 Task: Set your location to "New York".
Action: Mouse moved to (1281, 102)
Screenshot: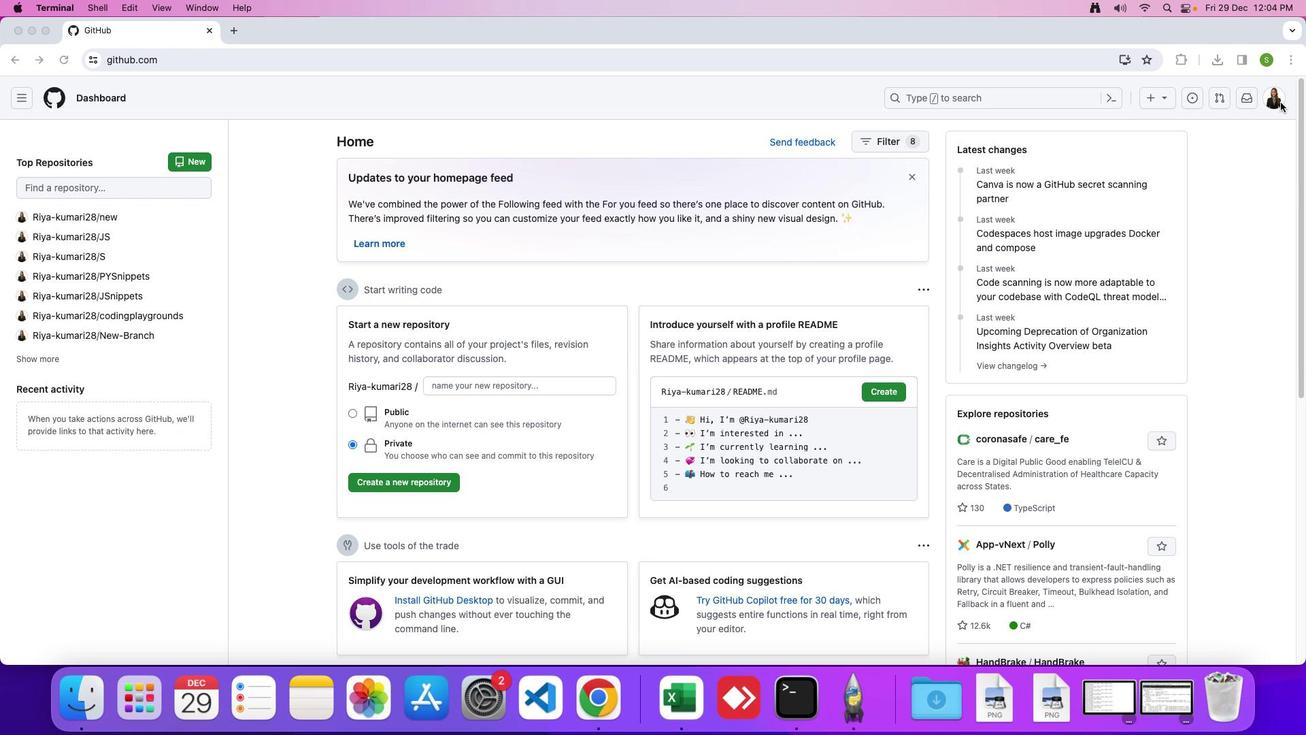 
Action: Mouse pressed left at (1281, 102)
Screenshot: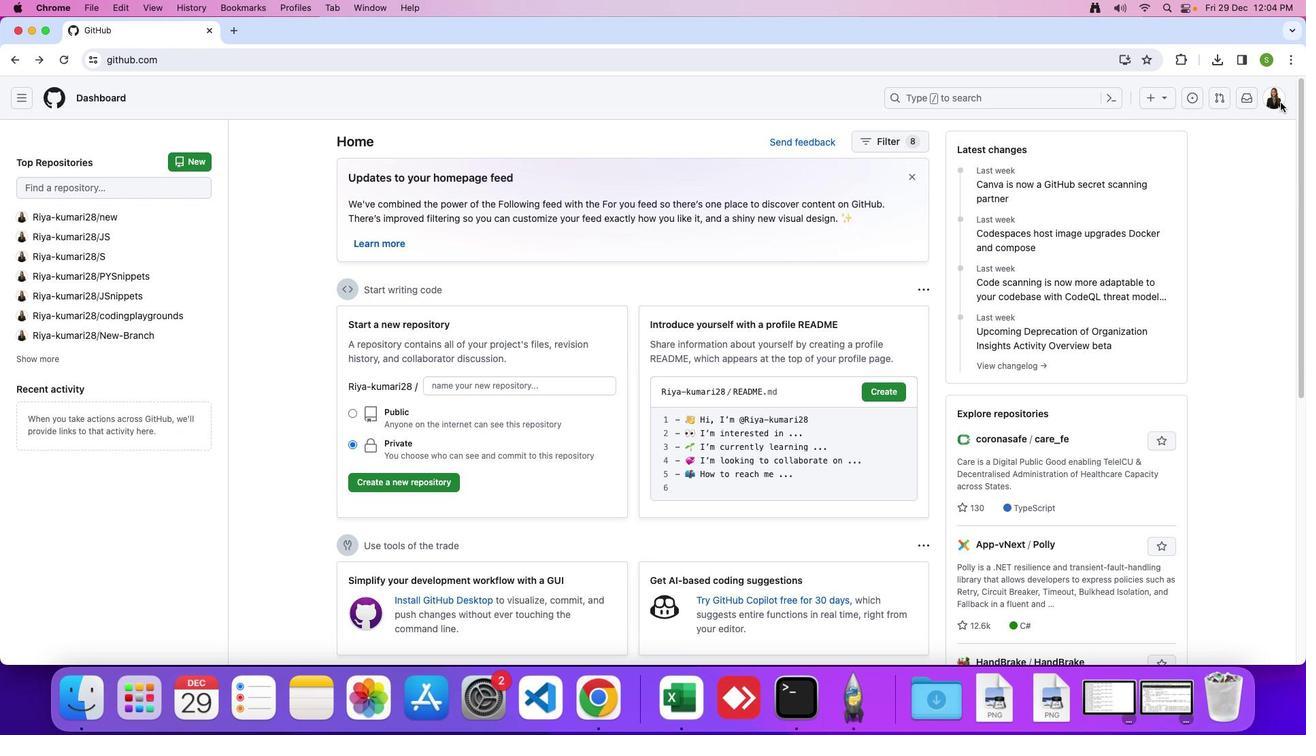 
Action: Mouse moved to (1279, 101)
Screenshot: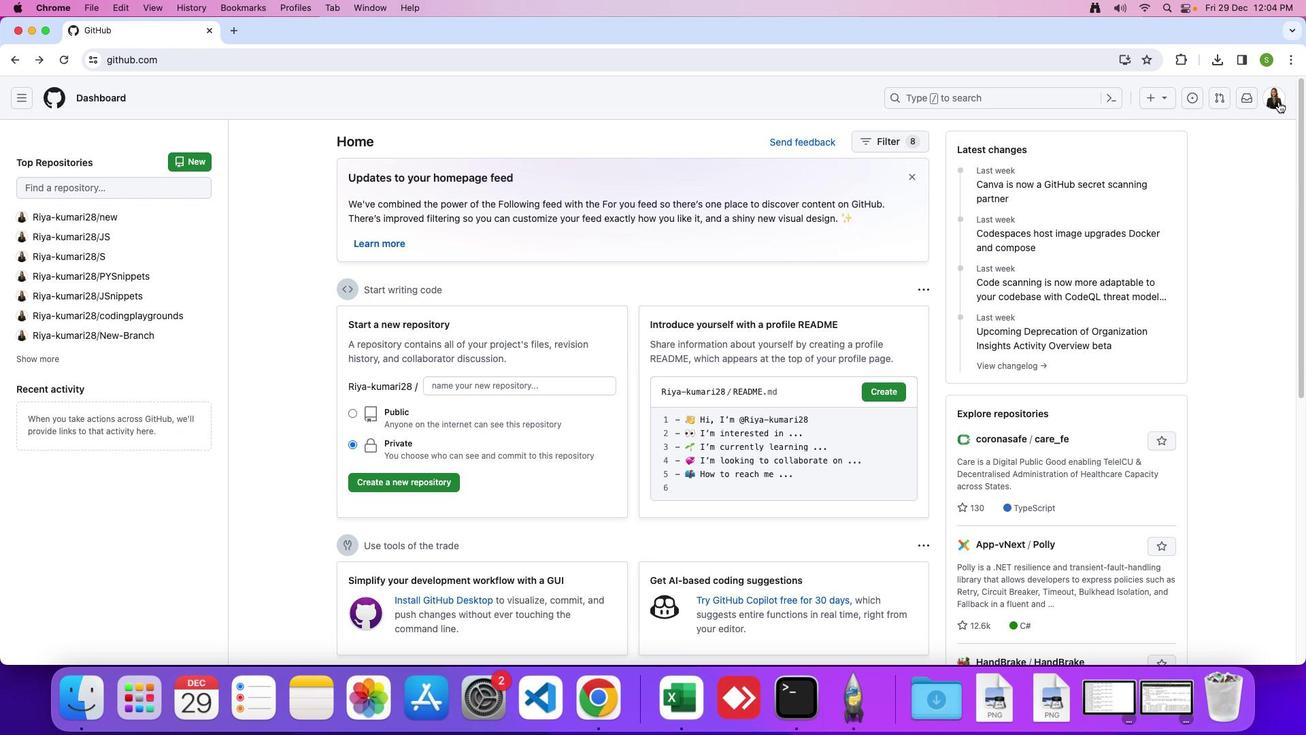 
Action: Mouse pressed left at (1279, 101)
Screenshot: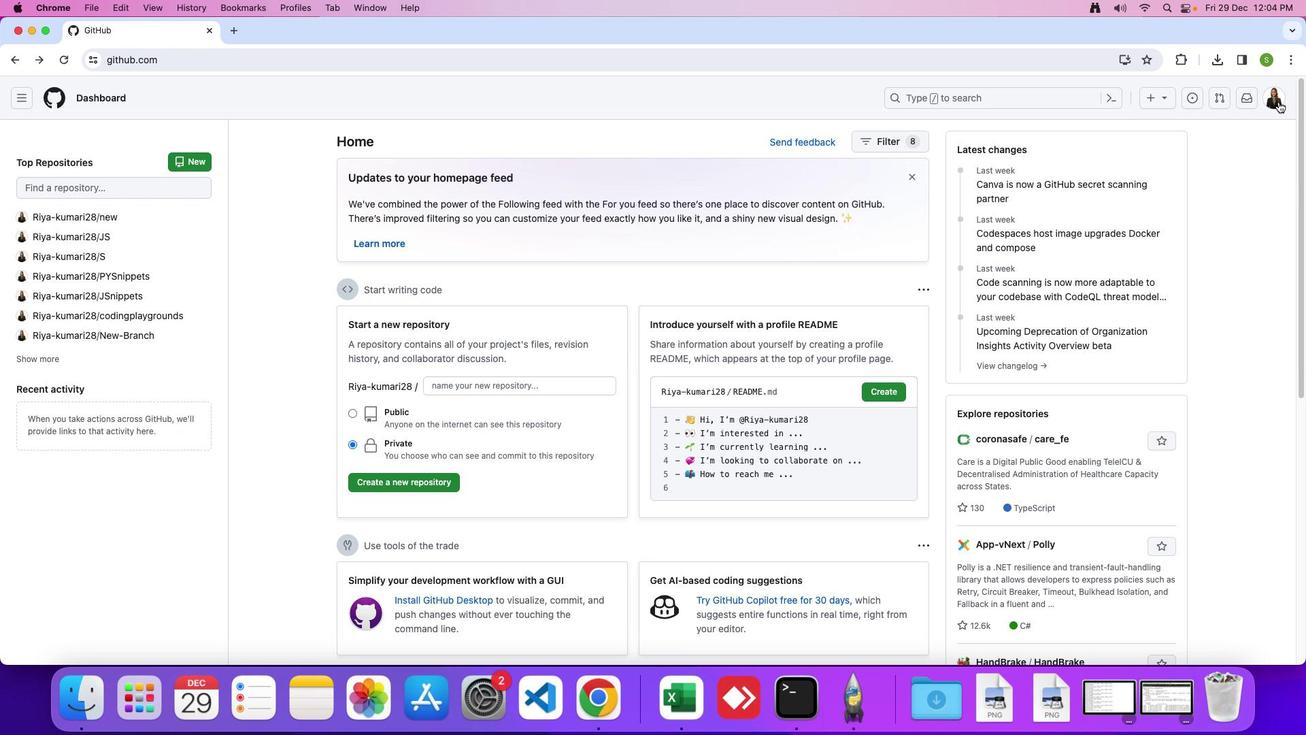 
Action: Mouse moved to (1157, 164)
Screenshot: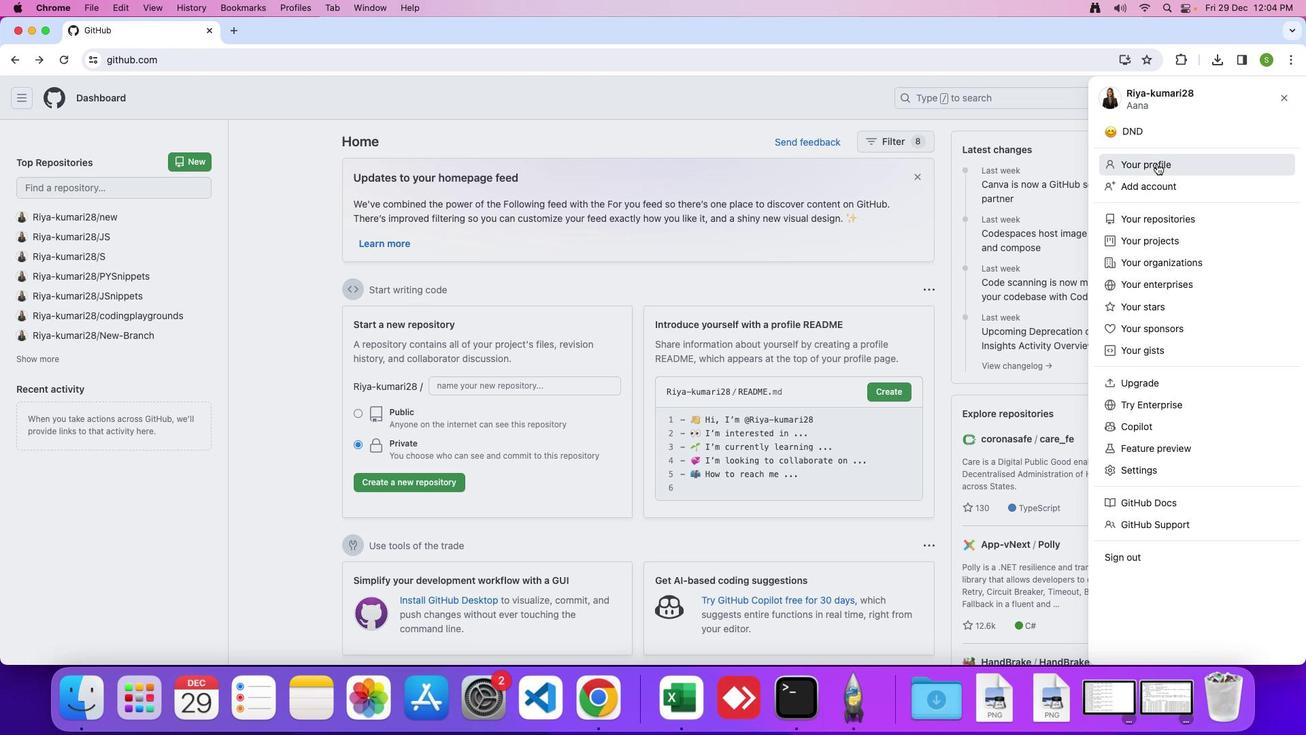 
Action: Mouse pressed left at (1157, 164)
Screenshot: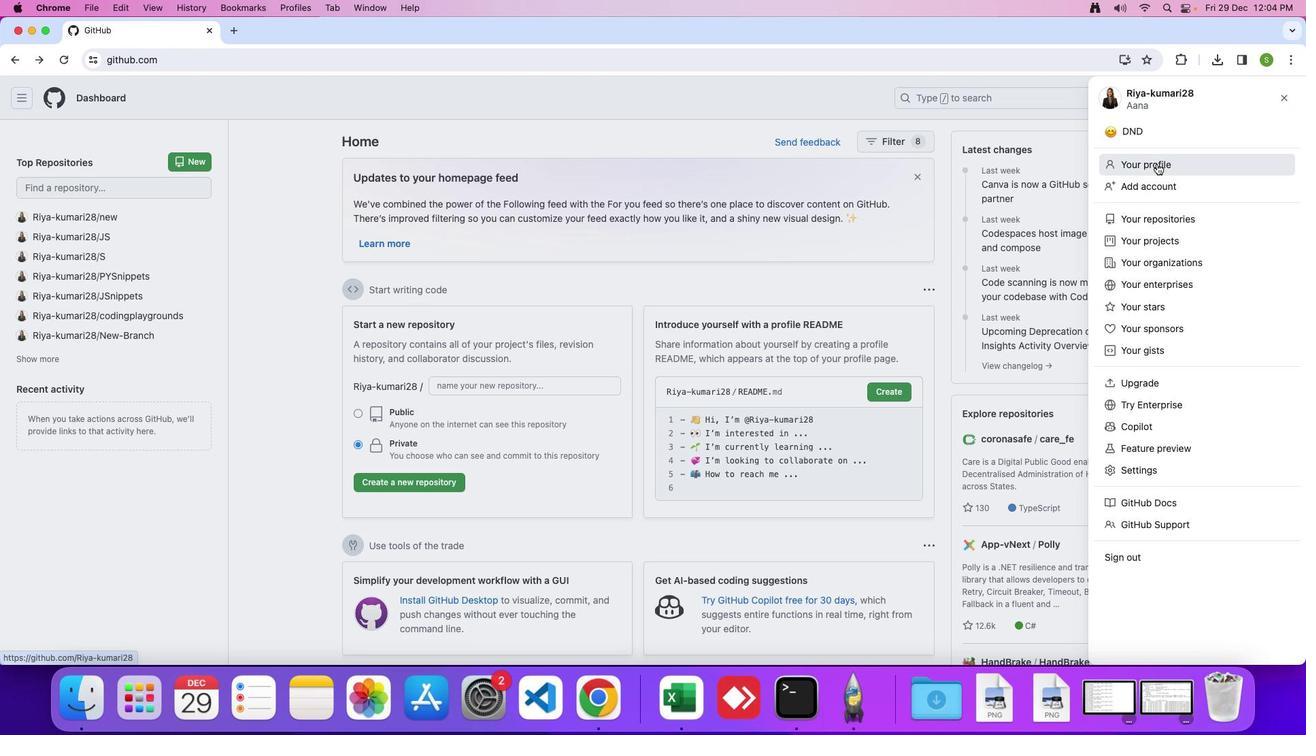 
Action: Mouse moved to (338, 469)
Screenshot: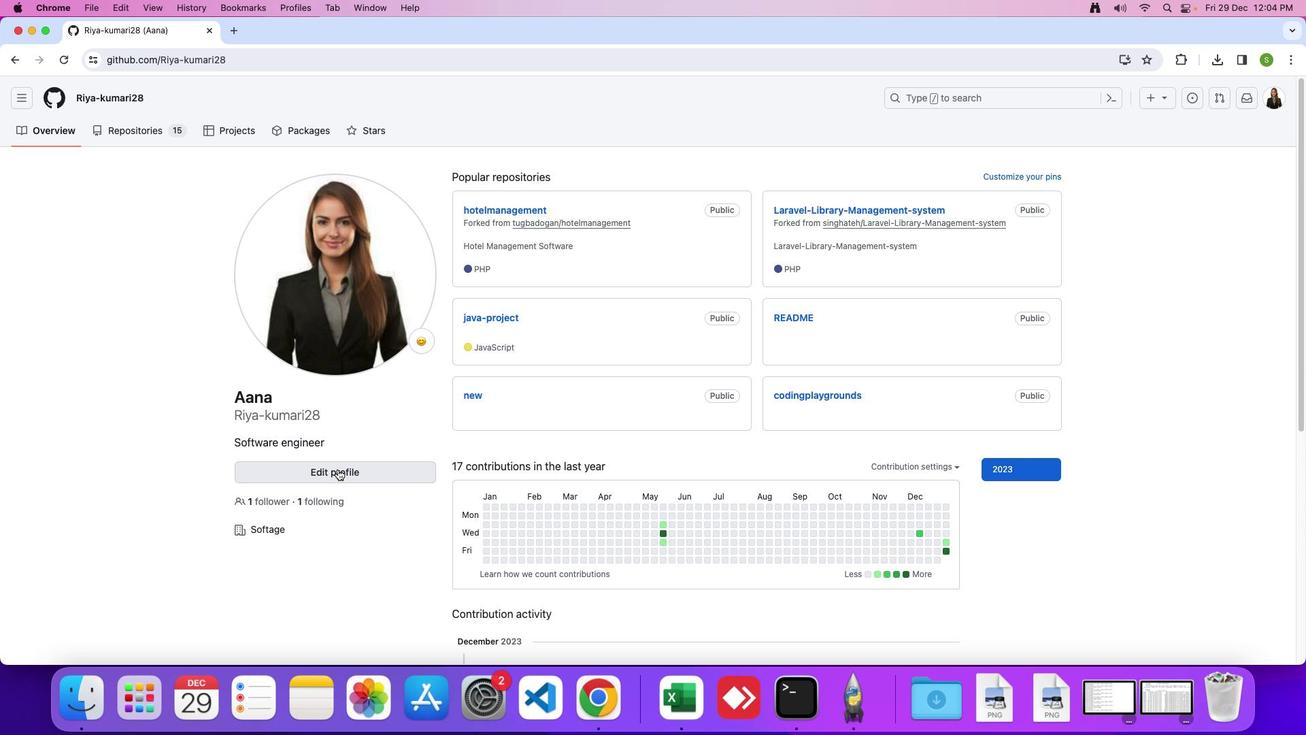 
Action: Mouse pressed left at (338, 469)
Screenshot: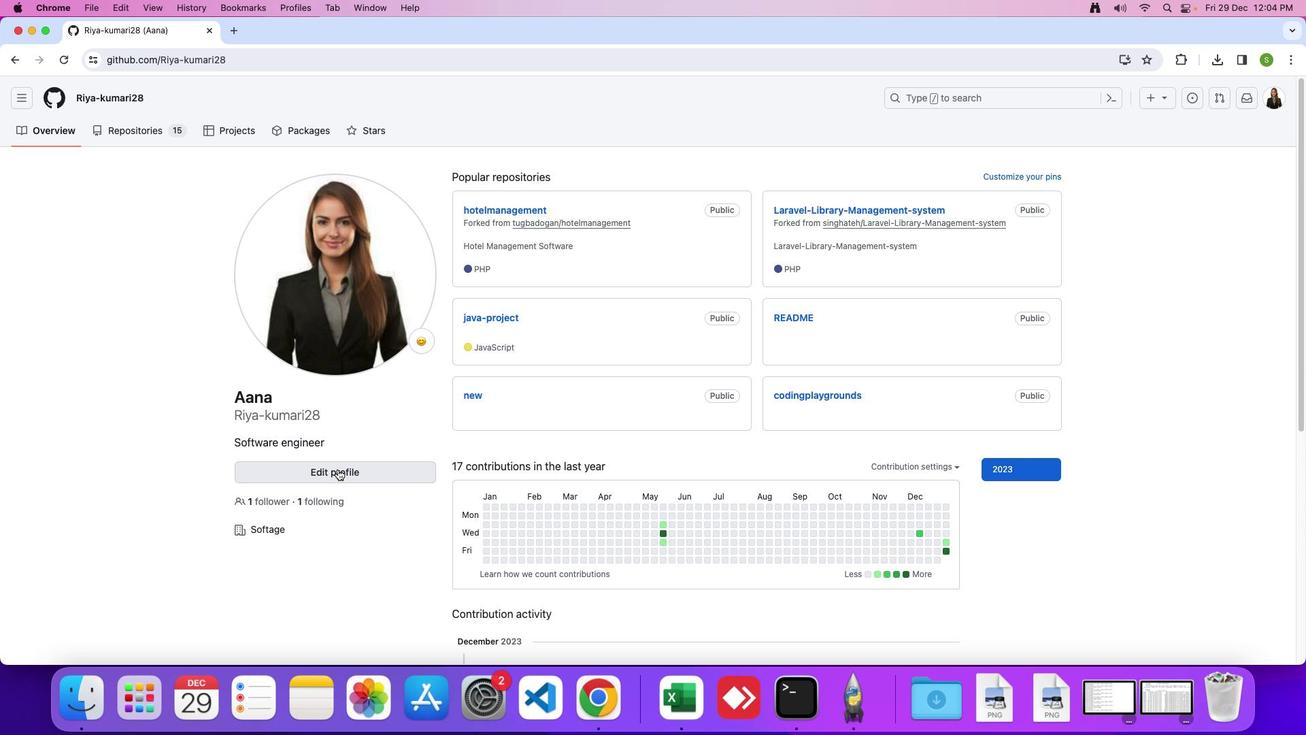 
Action: Mouse moved to (348, 454)
Screenshot: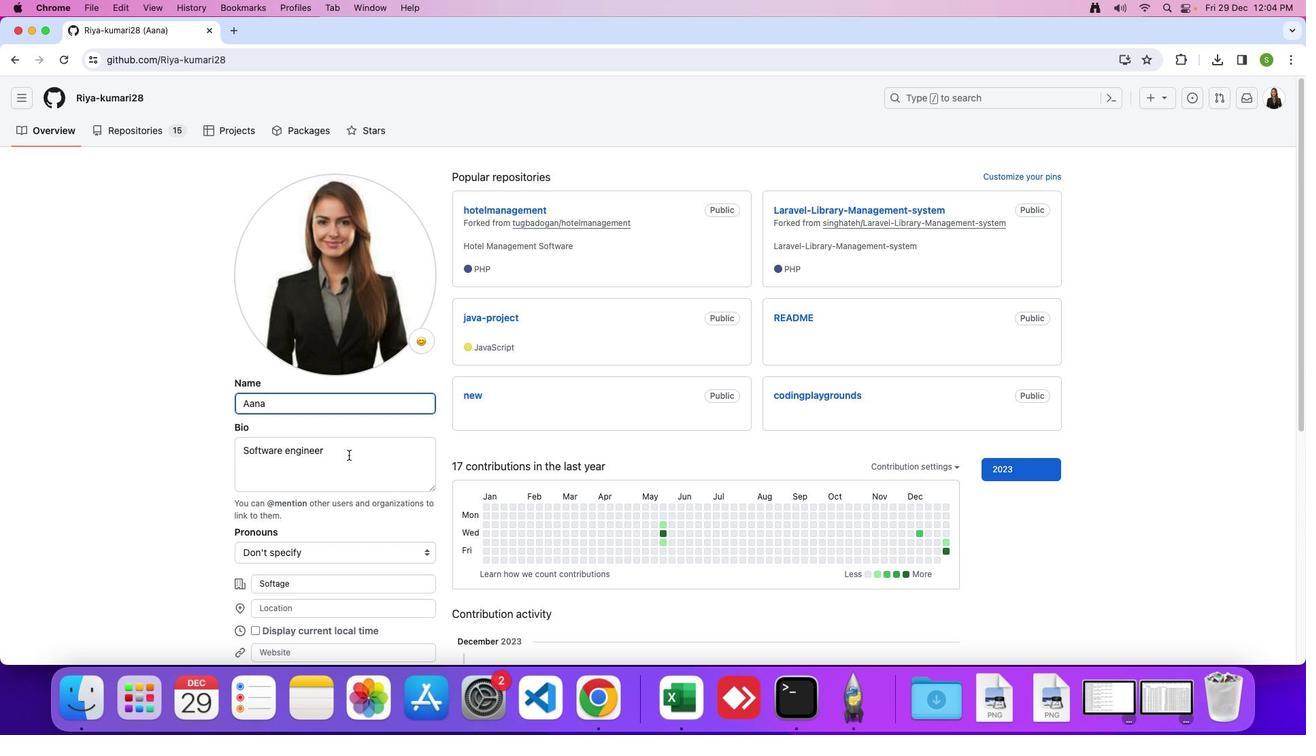 
Action: Mouse scrolled (348, 454) with delta (0, 0)
Screenshot: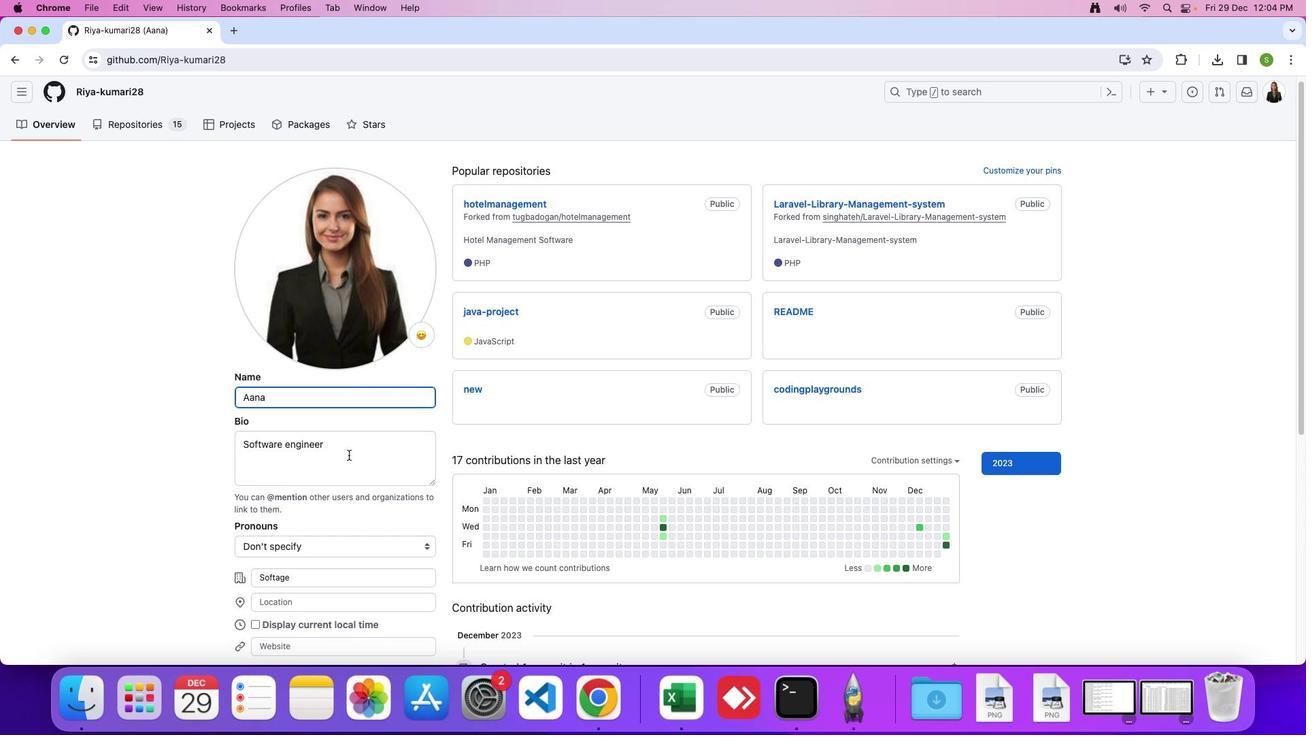 
Action: Mouse scrolled (348, 454) with delta (0, 0)
Screenshot: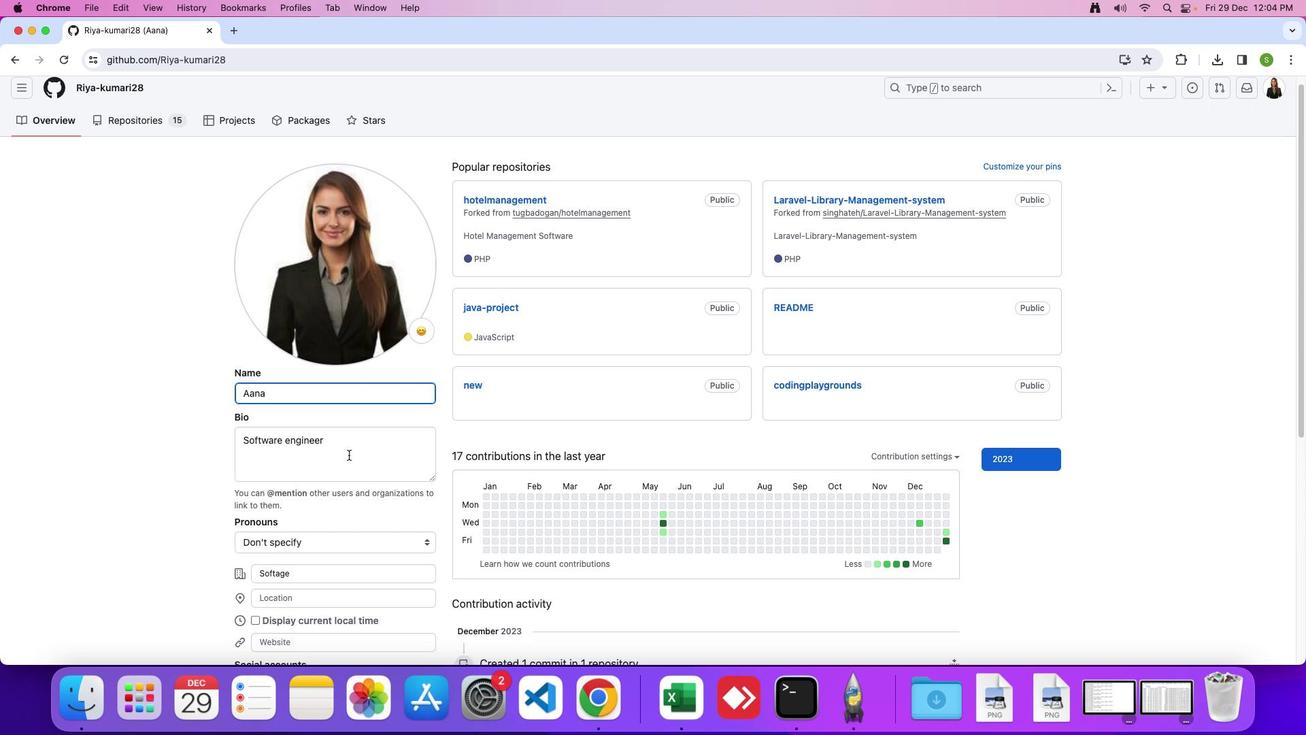 
Action: Mouse scrolled (348, 454) with delta (0, -2)
Screenshot: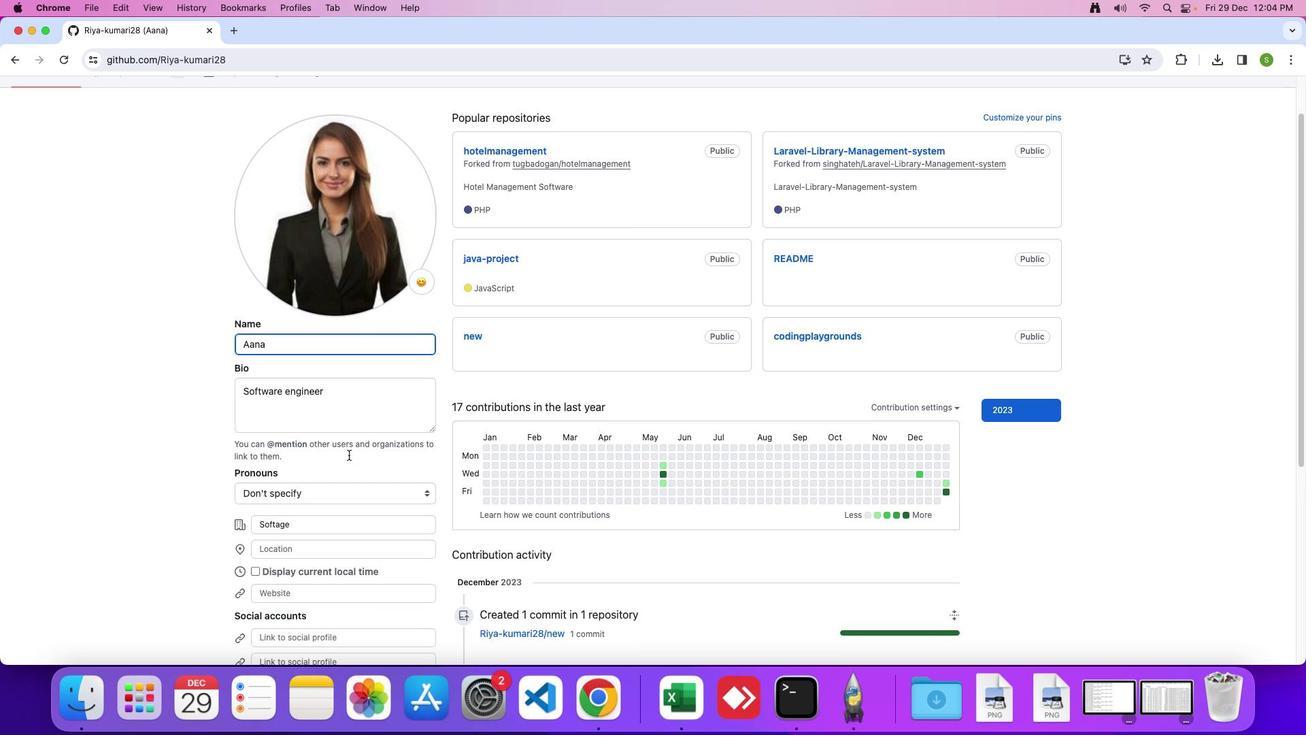 
Action: Mouse moved to (319, 475)
Screenshot: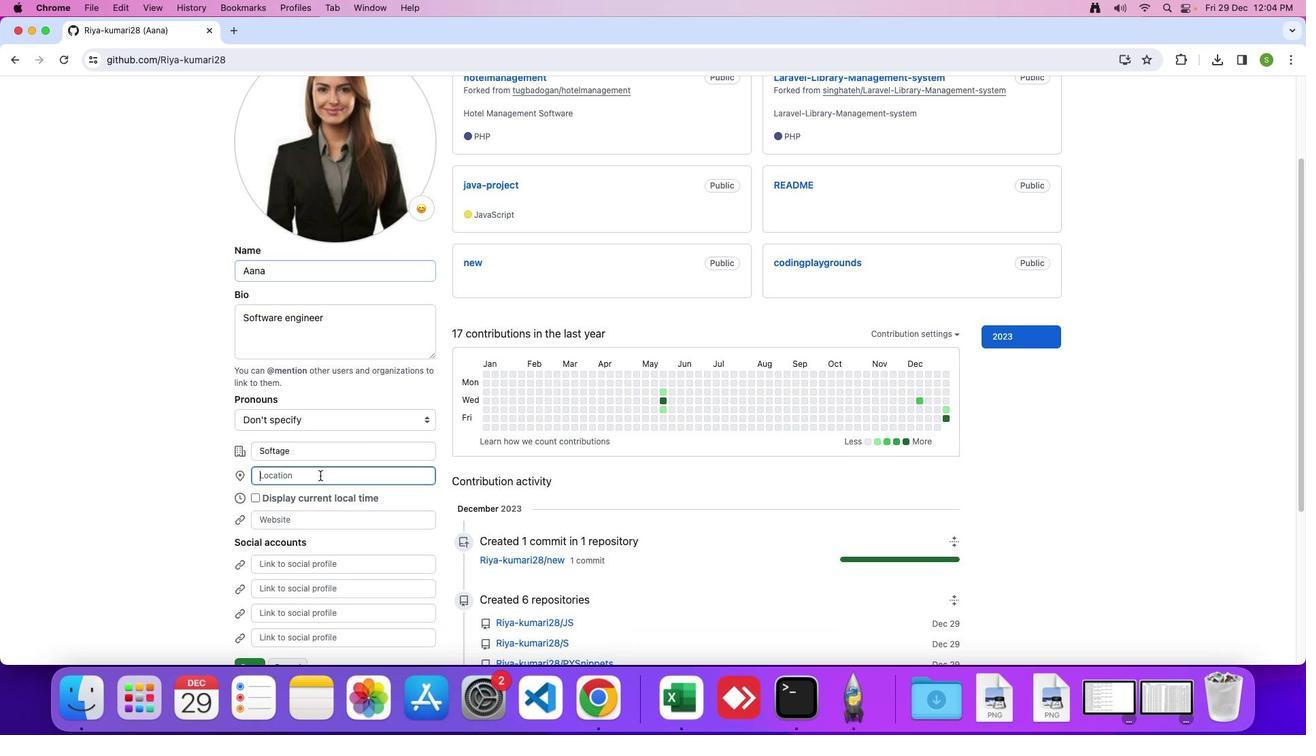 
Action: Mouse pressed left at (319, 475)
Screenshot: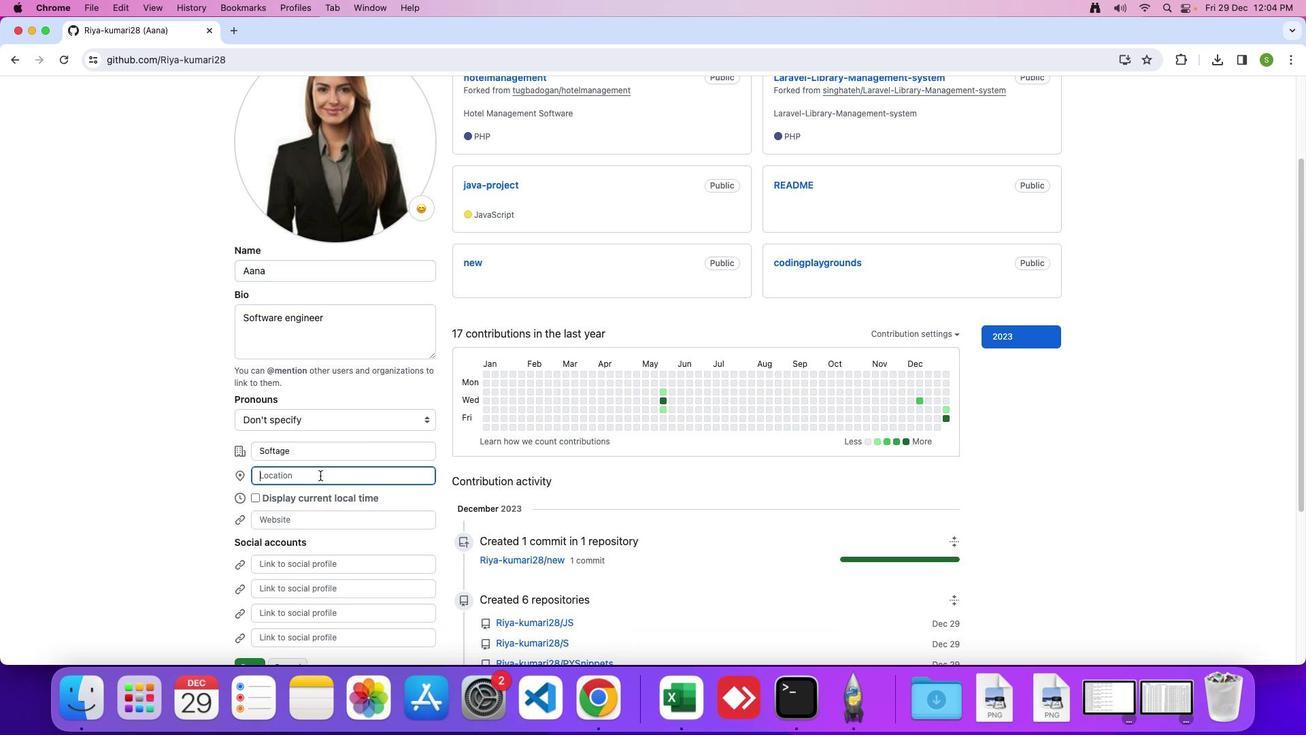 
Action: Mouse moved to (326, 475)
Screenshot: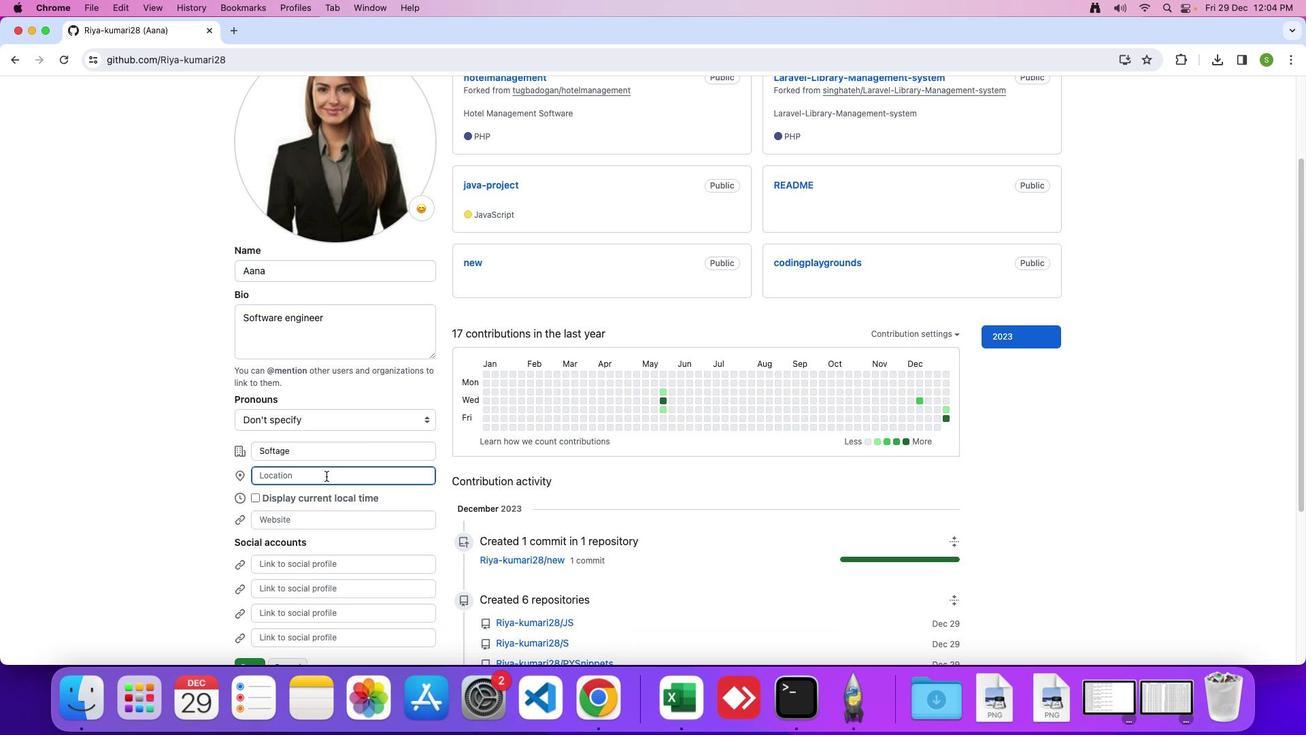 
Action: Key pressed 'N'Key.caps_lock'w'Key.backspace'e''w'Key.spaceKey.shift'Y''o''r''k'
Screenshot: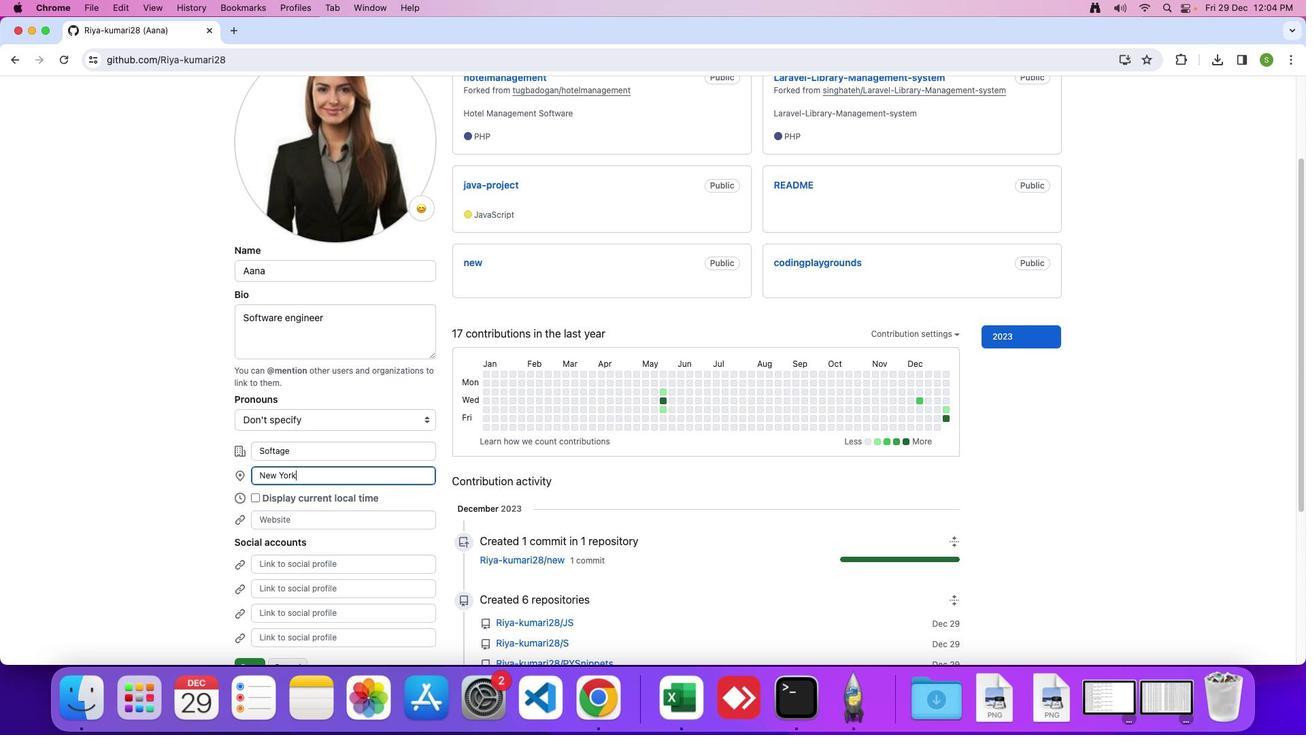 
Action: Mouse moved to (341, 548)
Screenshot: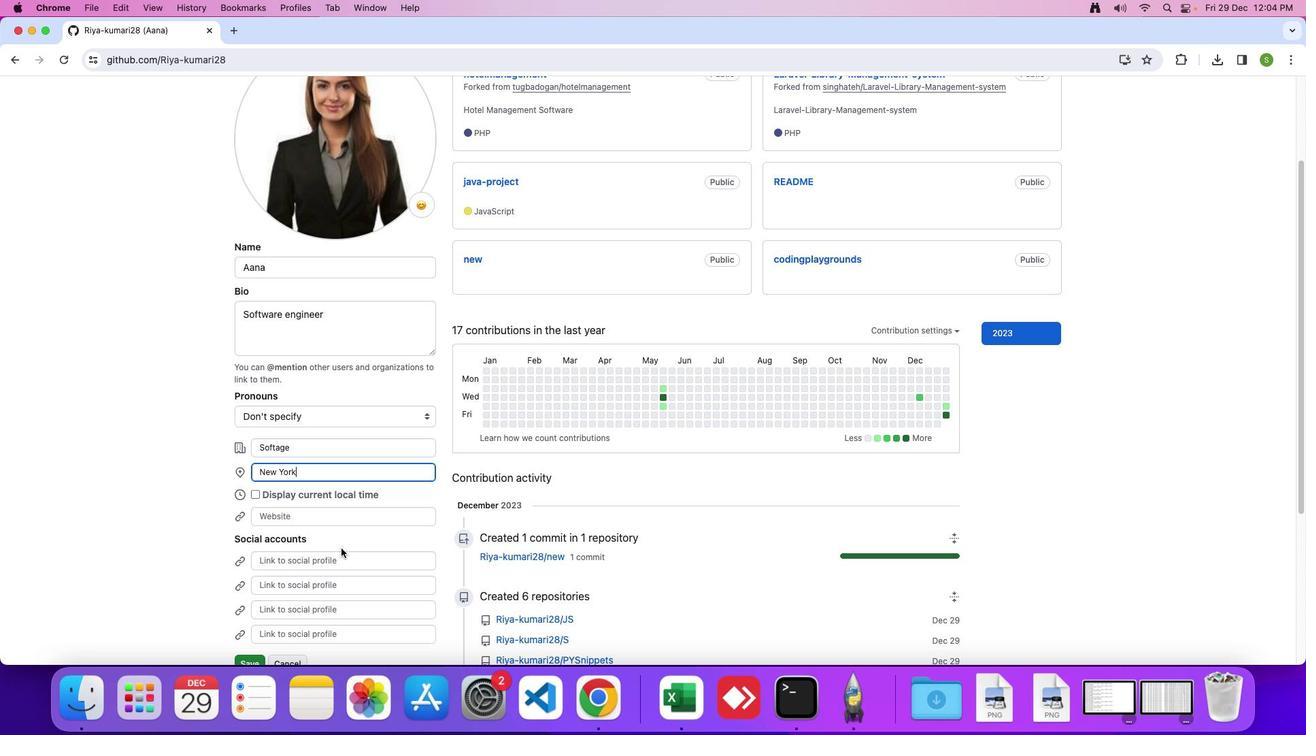 
Action: Mouse scrolled (341, 548) with delta (0, 0)
Screenshot: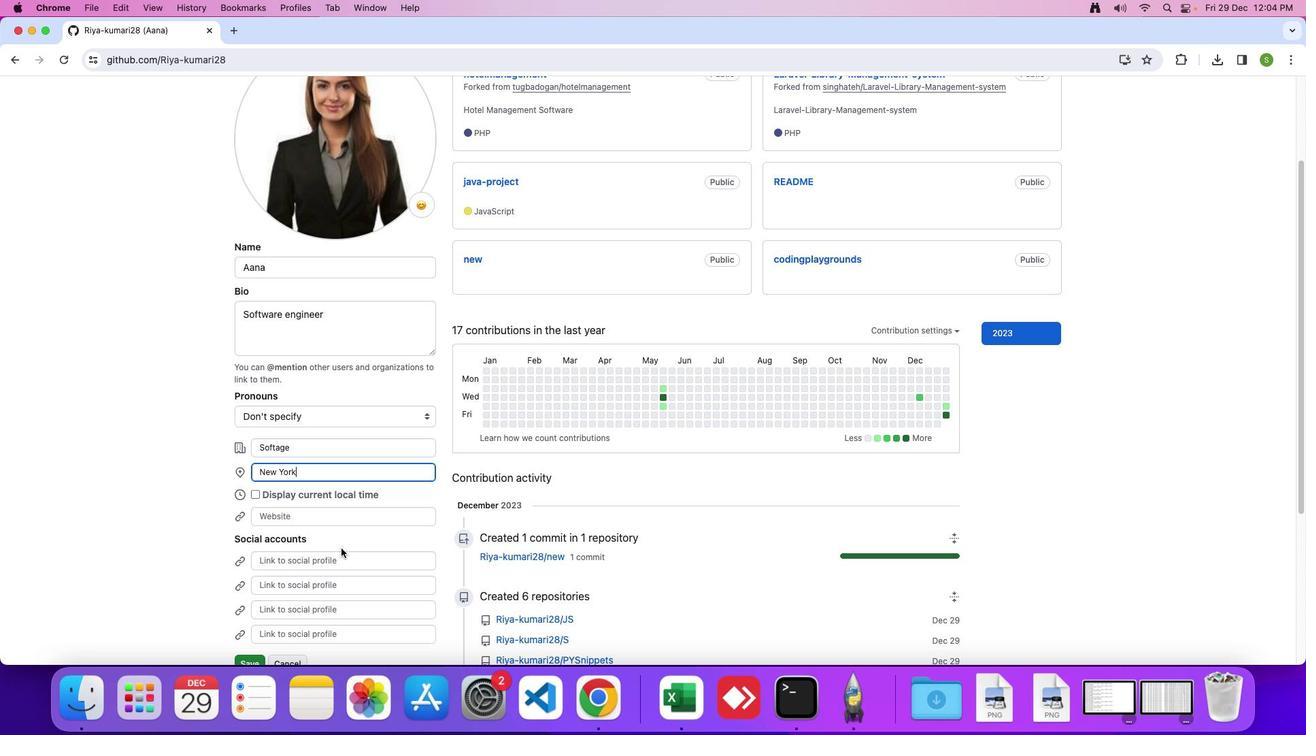 
Action: Mouse scrolled (341, 548) with delta (0, 0)
Screenshot: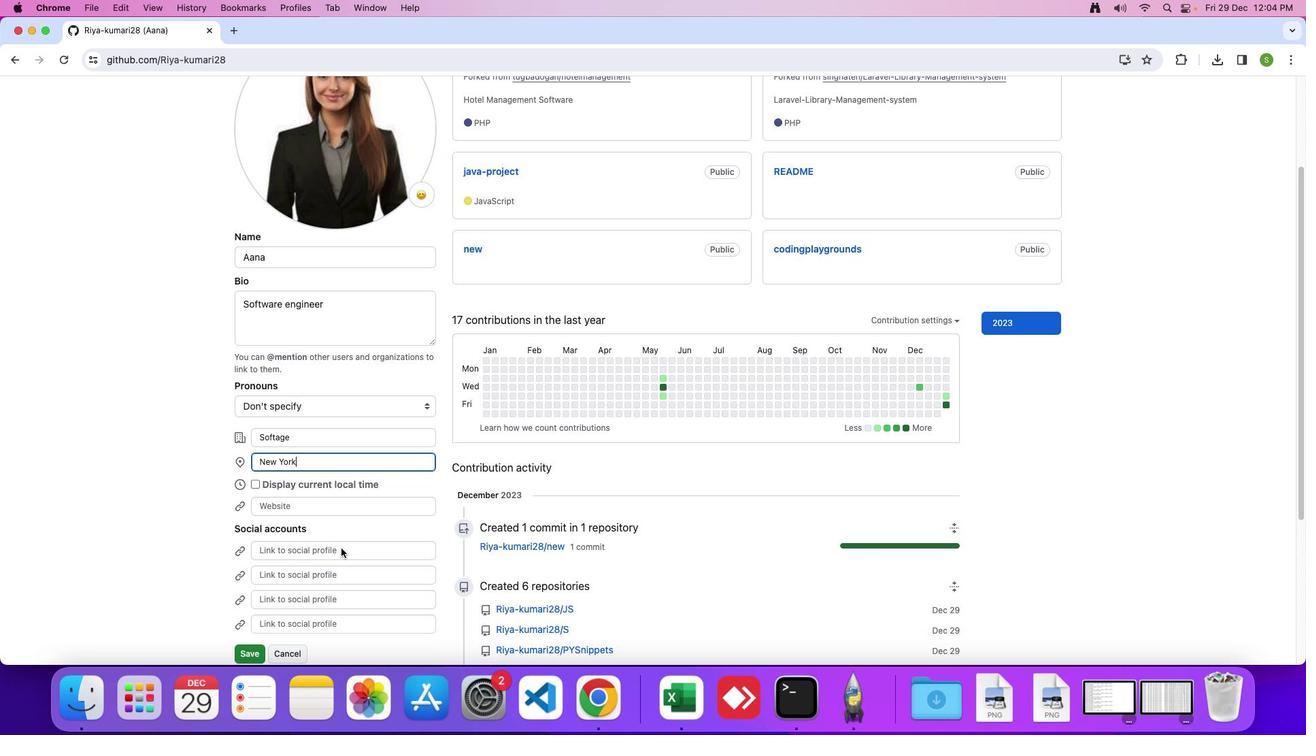 
Action: Mouse scrolled (341, 548) with delta (0, -2)
Screenshot: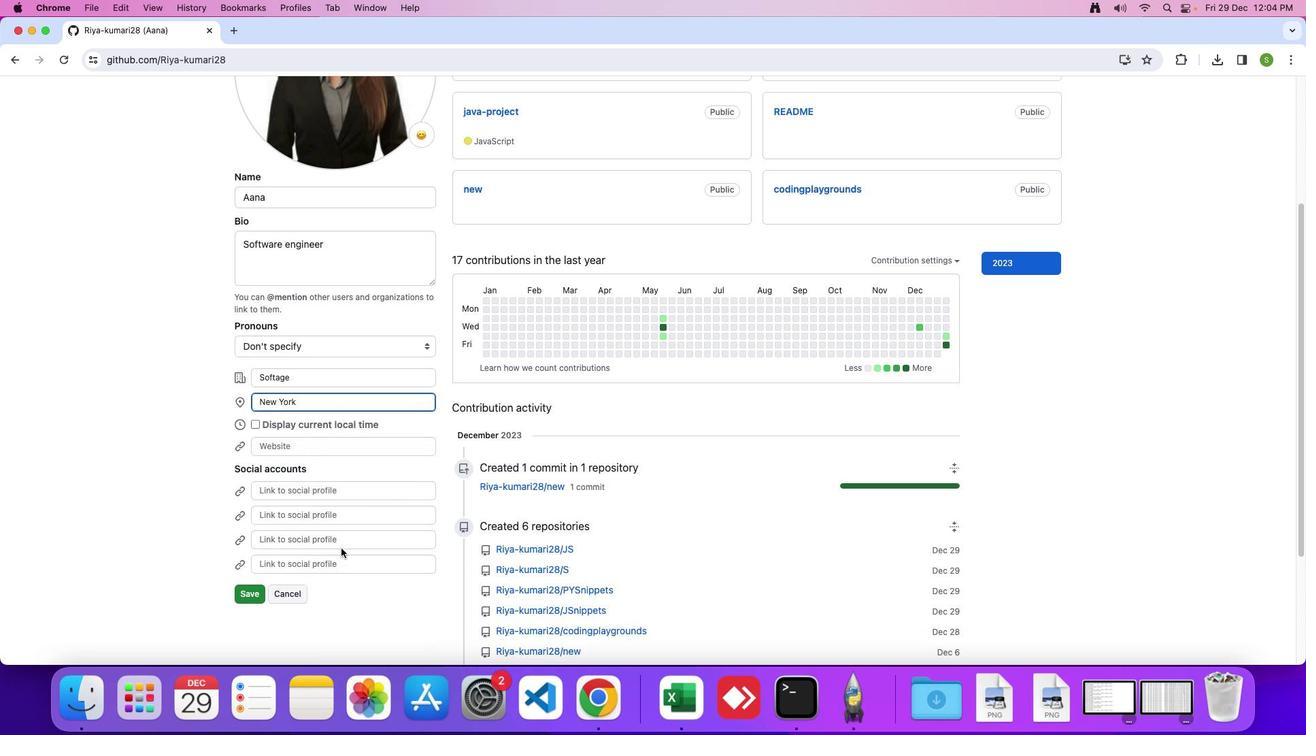 
Action: Mouse moved to (247, 543)
Screenshot: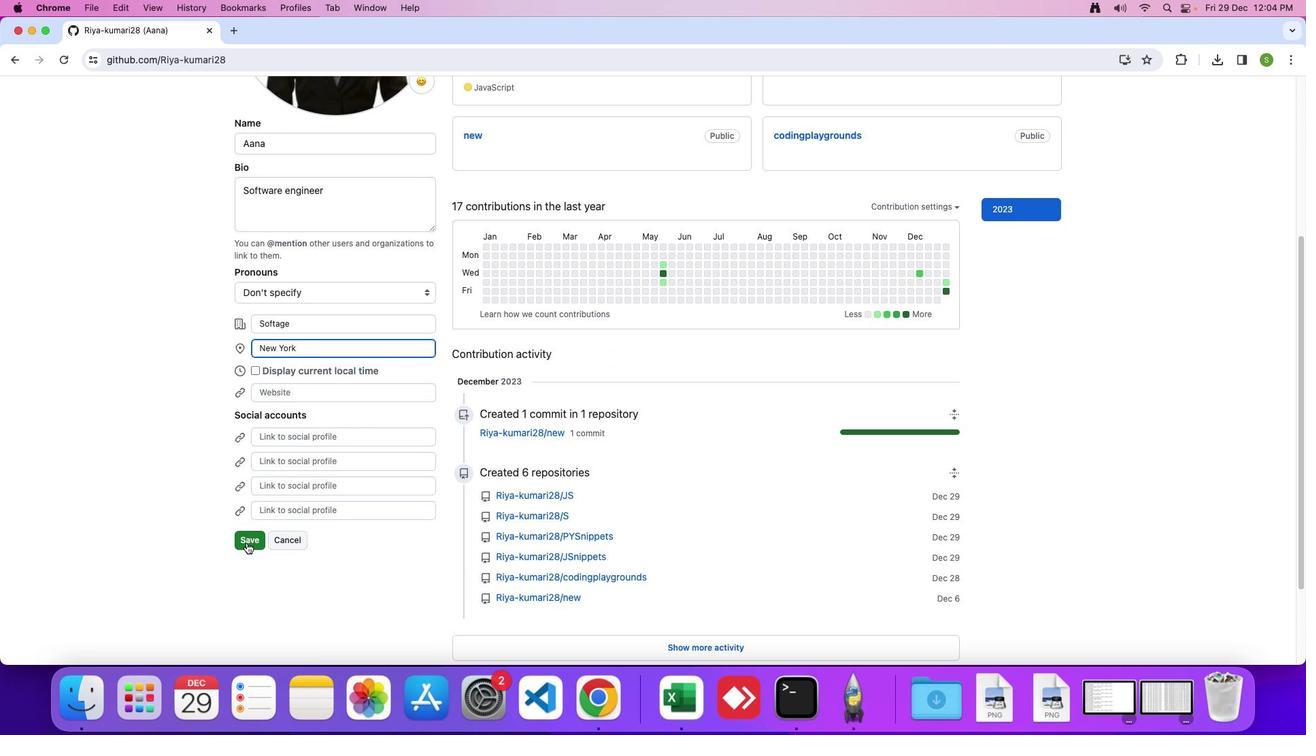 
Action: Mouse pressed left at (247, 543)
Screenshot: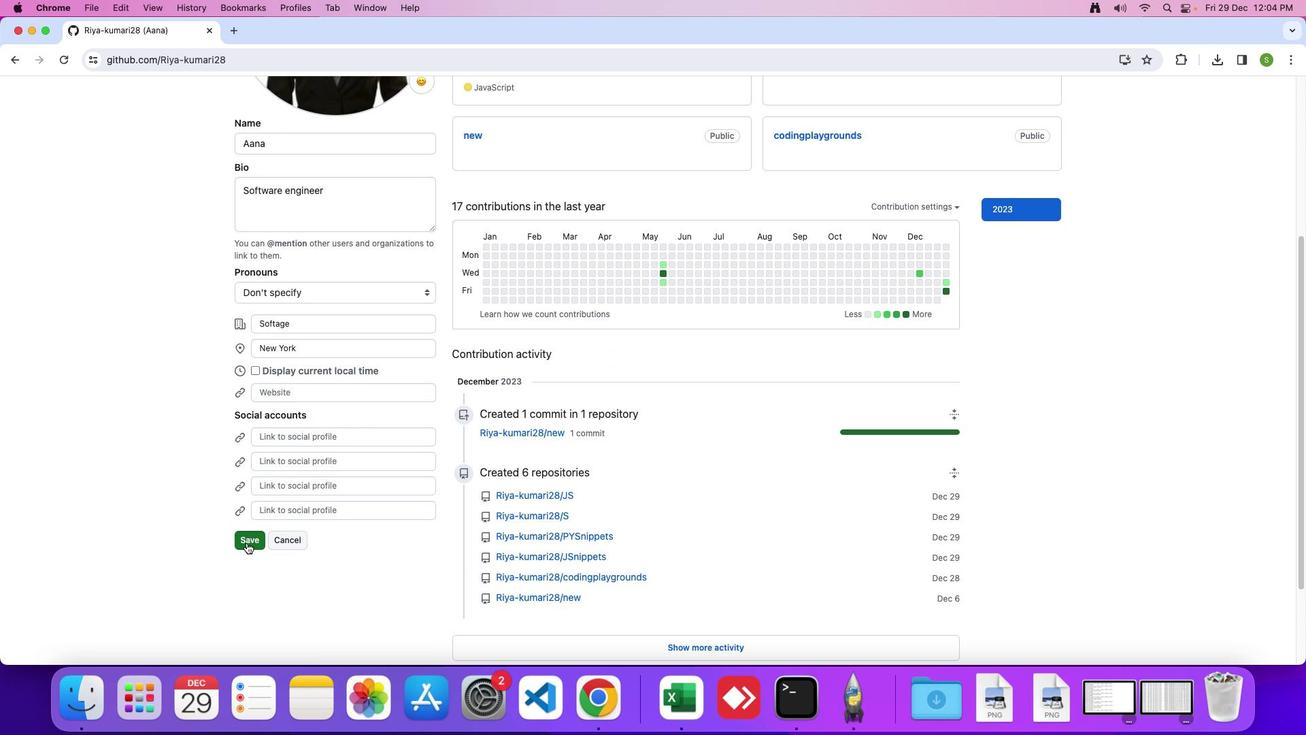 
